 Task: Create a due date automation trigger when advanced on, on the tuesday of the week before a card is due add fields without custom field "Resume" set to a number lower than 1 and lower or equal to 10 at 11:00 AM.
Action: Mouse moved to (984, 78)
Screenshot: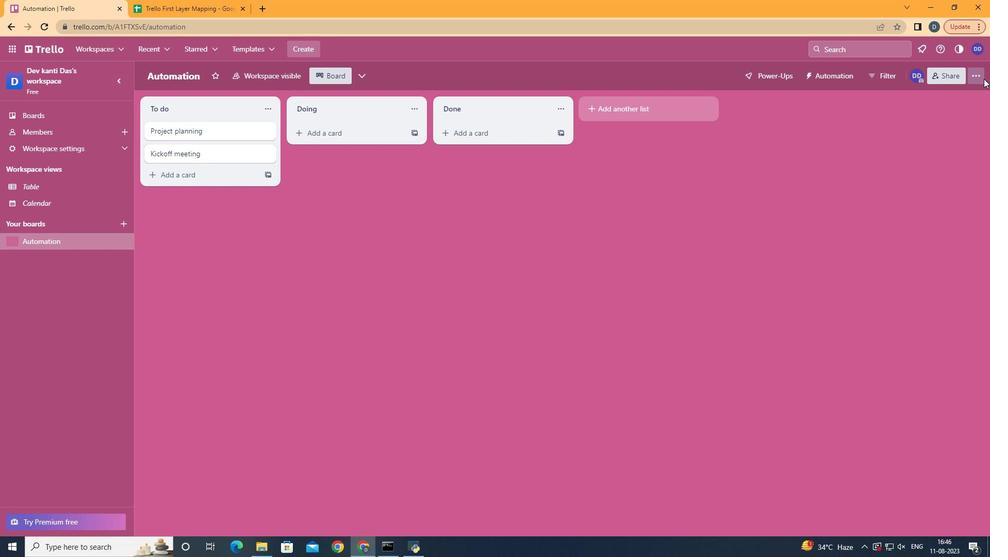 
Action: Mouse pressed left at (984, 78)
Screenshot: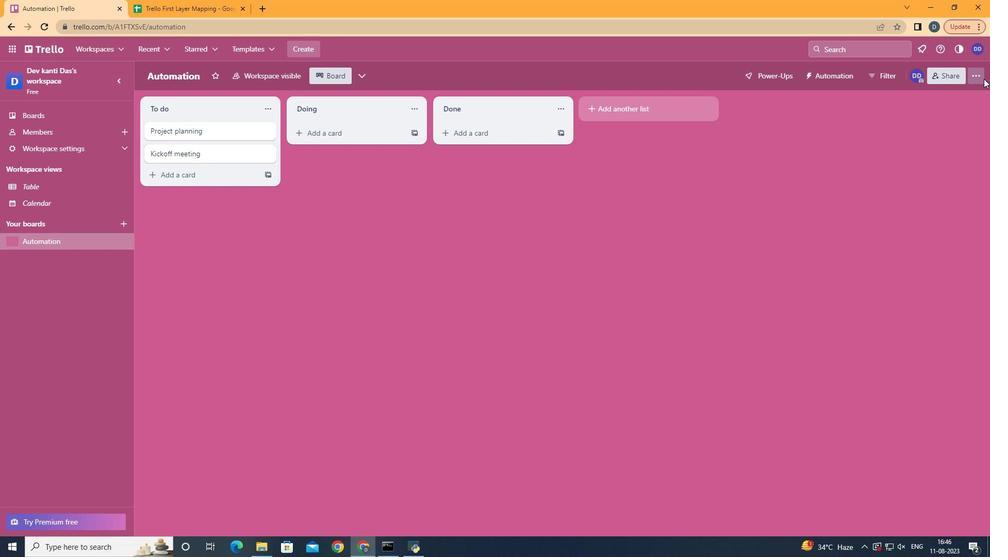 
Action: Mouse moved to (918, 211)
Screenshot: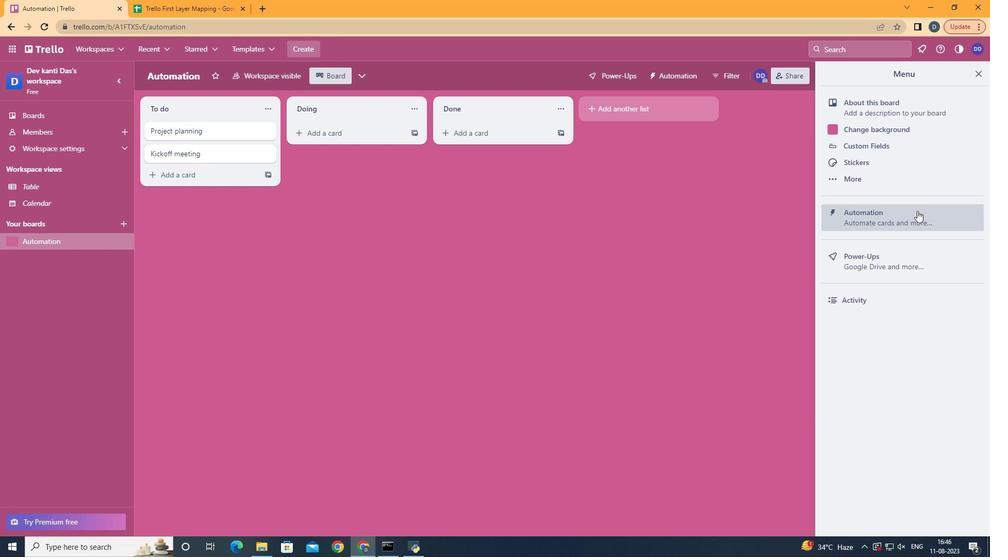 
Action: Mouse pressed left at (918, 211)
Screenshot: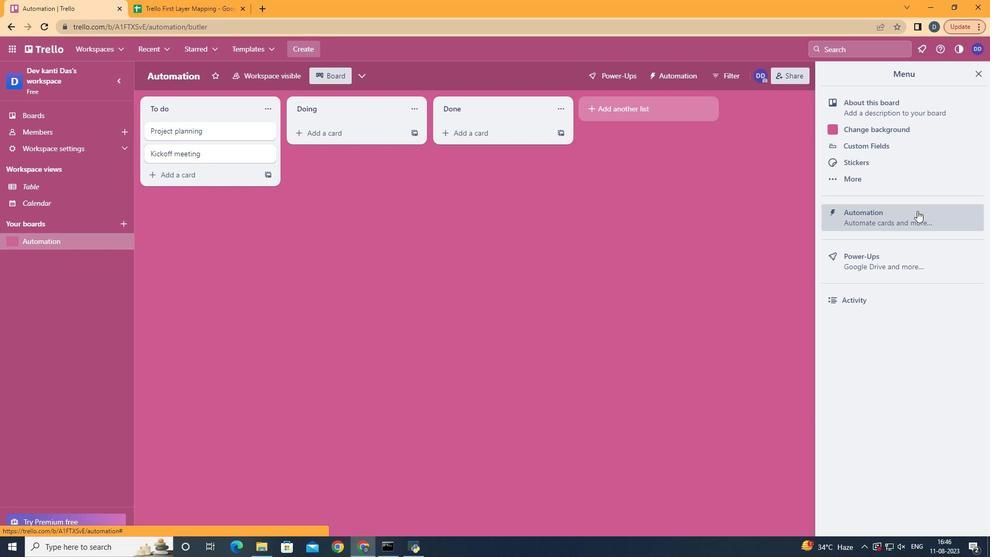 
Action: Mouse moved to (197, 211)
Screenshot: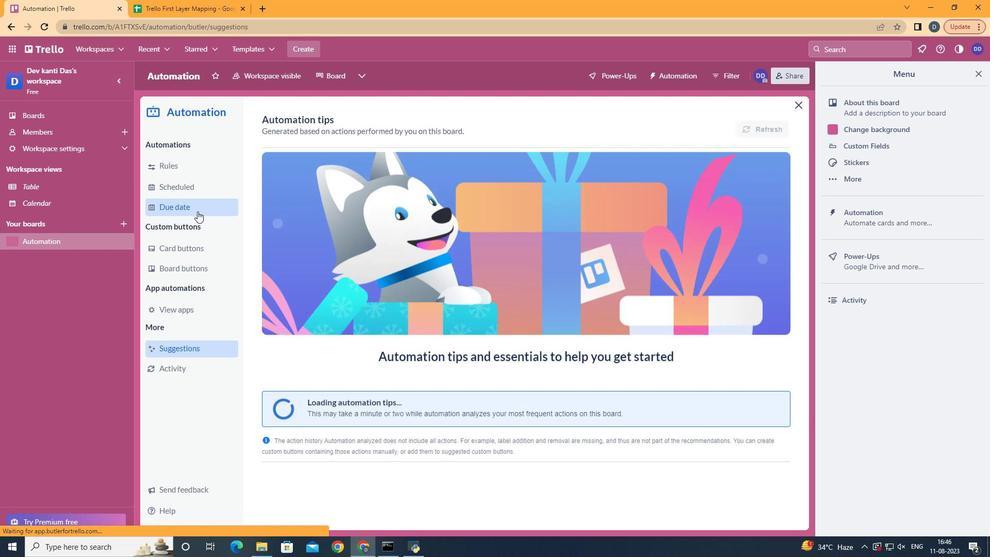 
Action: Mouse pressed left at (197, 211)
Screenshot: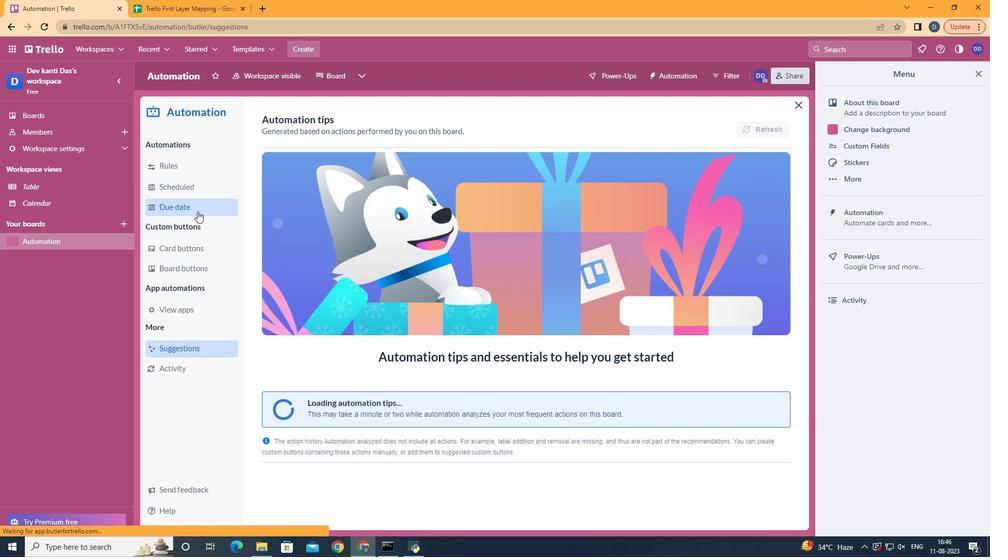 
Action: Mouse moved to (732, 122)
Screenshot: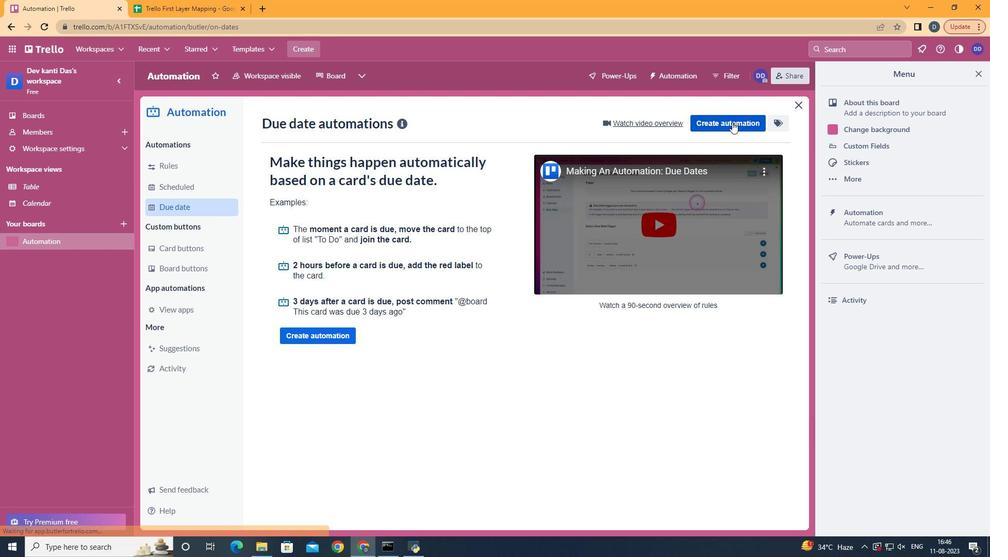 
Action: Mouse pressed left at (732, 122)
Screenshot: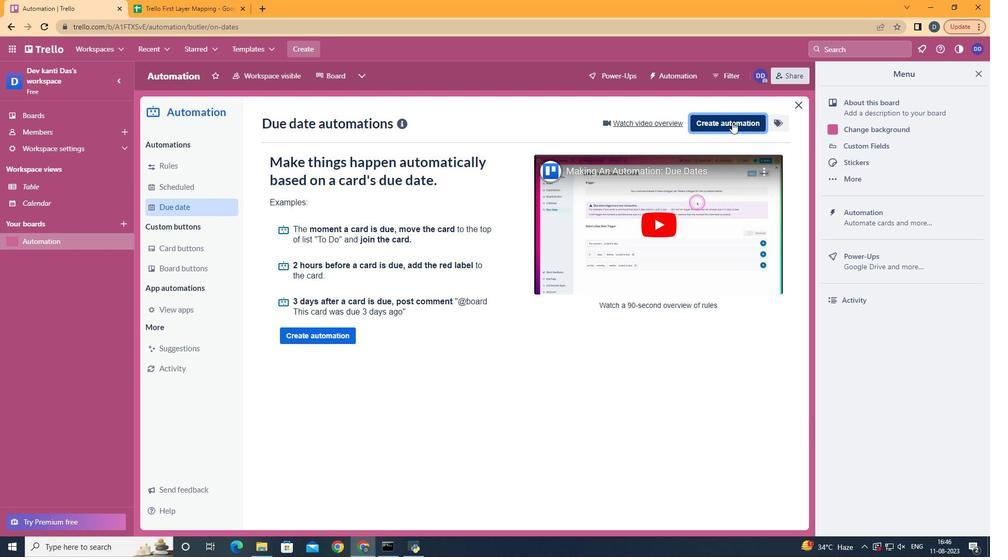 
Action: Mouse moved to (566, 221)
Screenshot: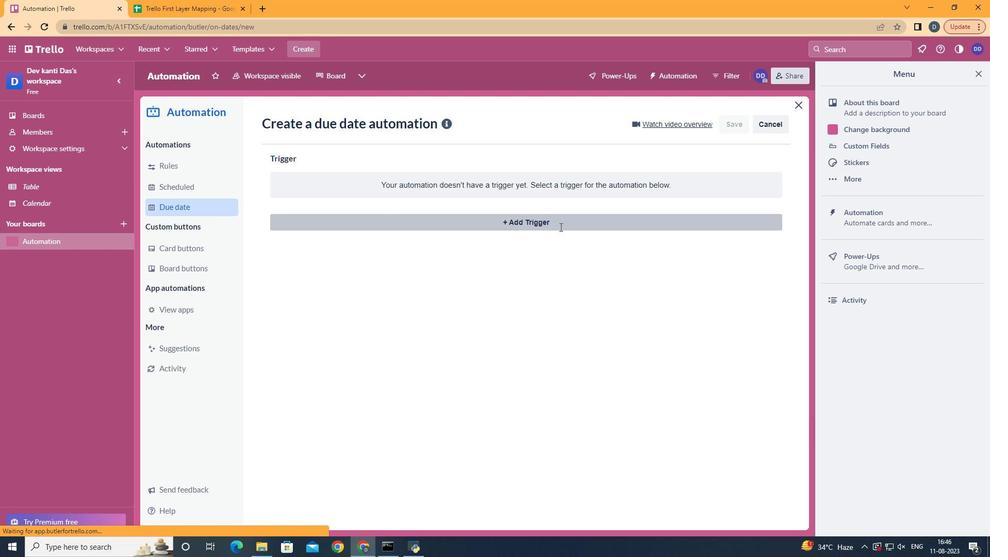 
Action: Mouse pressed left at (566, 221)
Screenshot: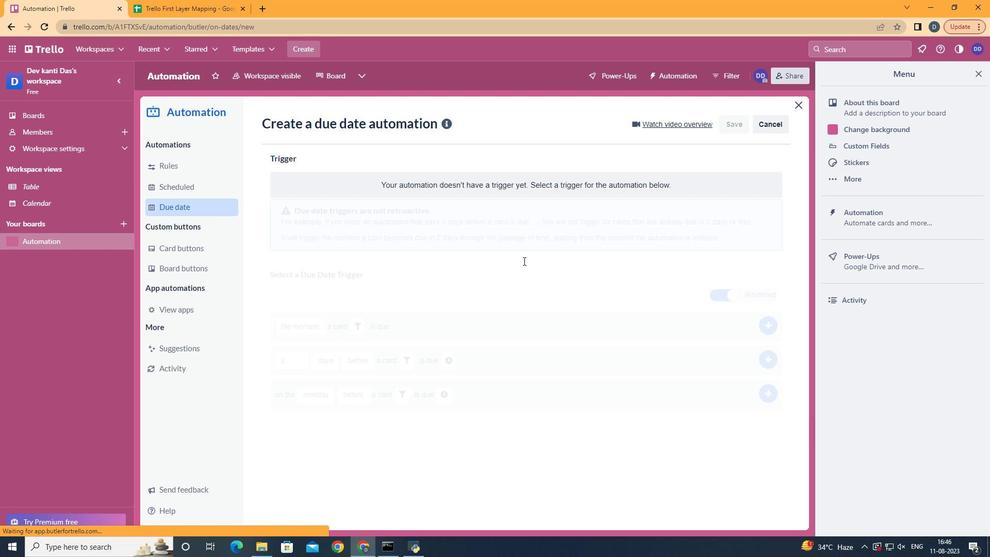 
Action: Mouse moved to (337, 286)
Screenshot: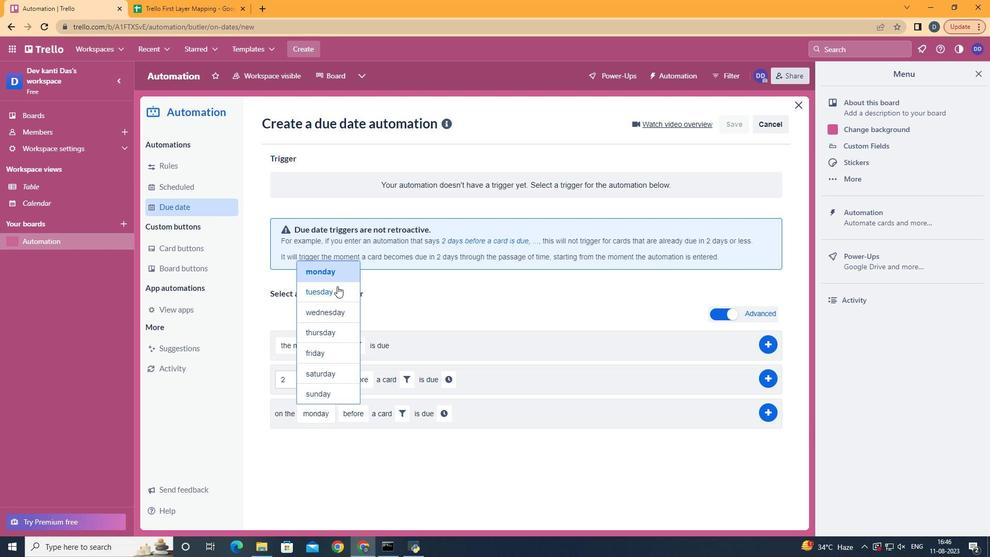 
Action: Mouse pressed left at (337, 286)
Screenshot: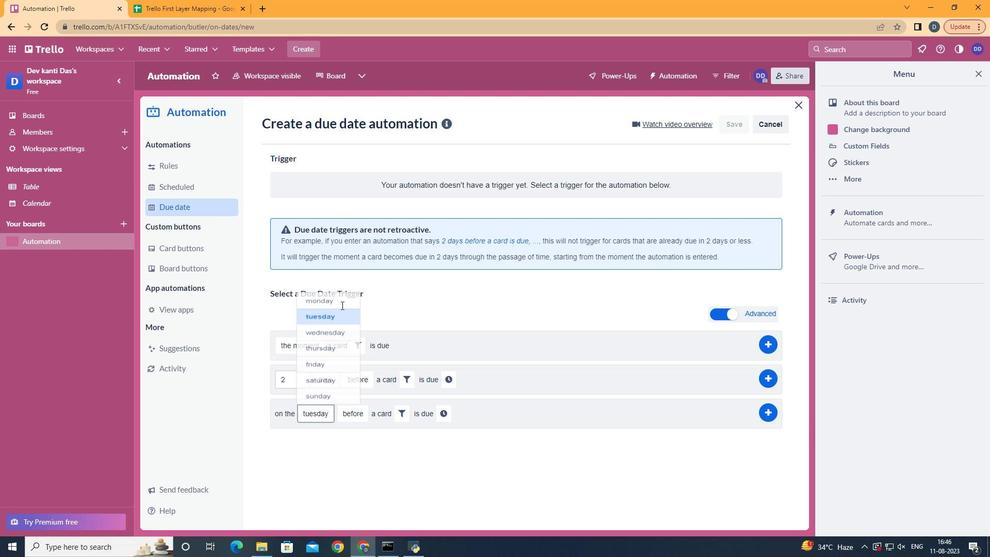 
Action: Mouse moved to (395, 495)
Screenshot: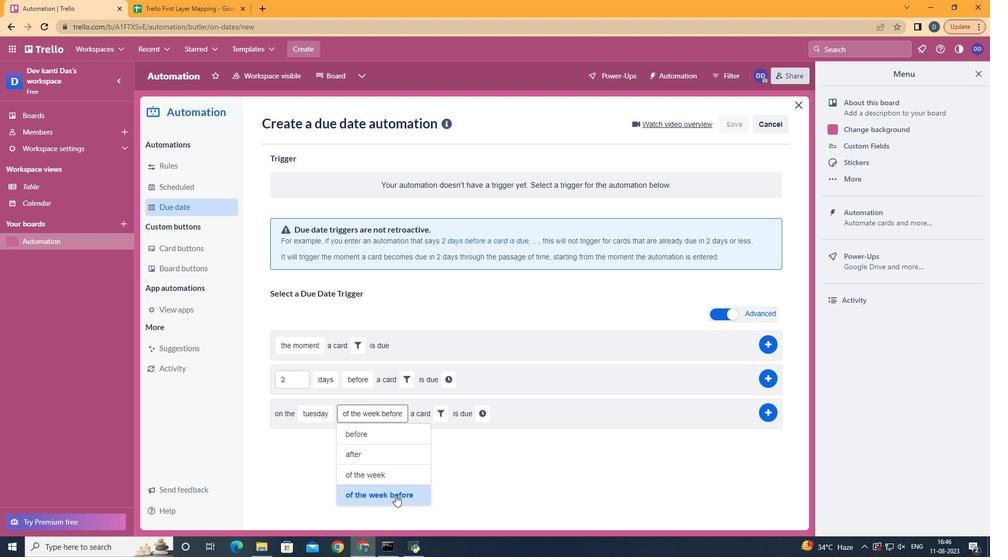 
Action: Mouse pressed left at (395, 495)
Screenshot: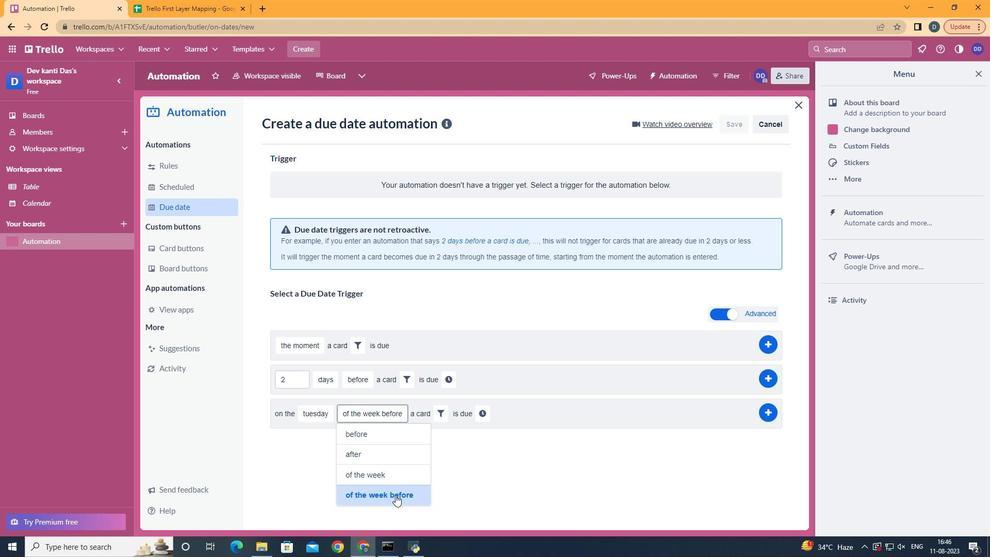 
Action: Mouse moved to (440, 414)
Screenshot: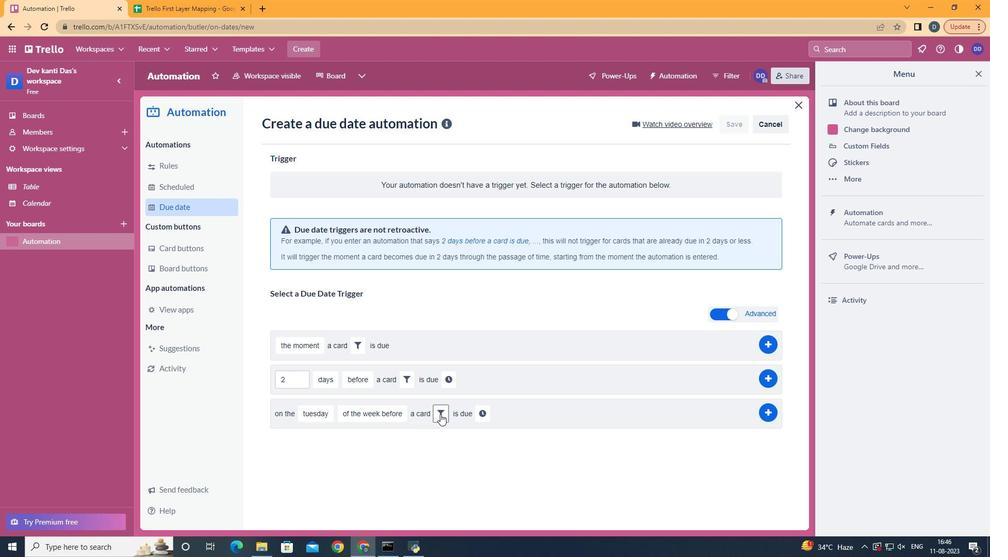 
Action: Mouse pressed left at (440, 414)
Screenshot: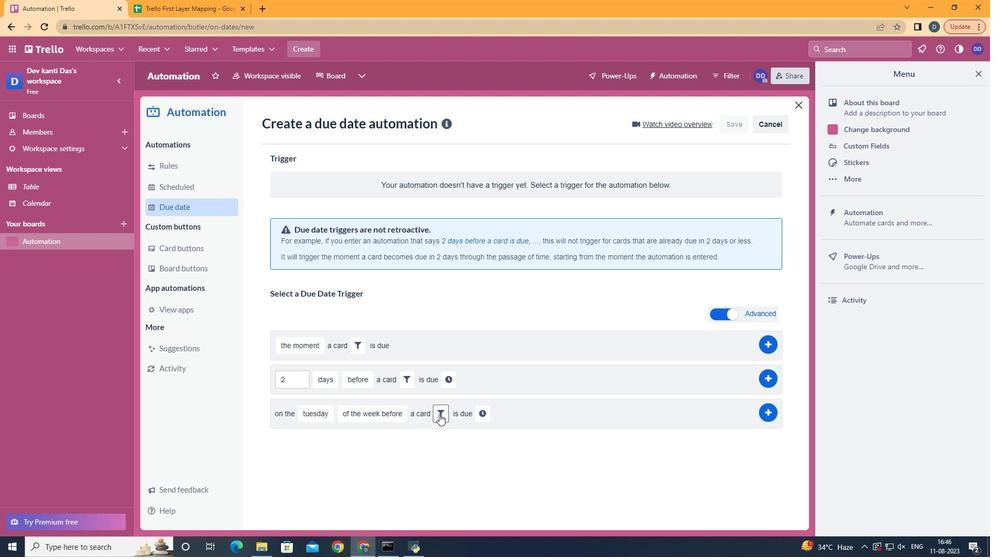 
Action: Mouse moved to (610, 441)
Screenshot: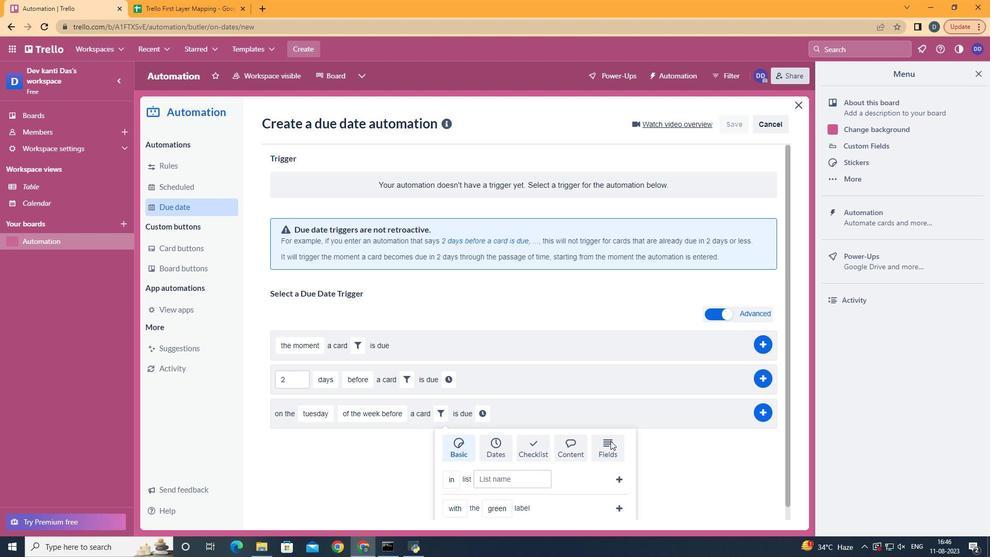 
Action: Mouse pressed left at (610, 441)
Screenshot: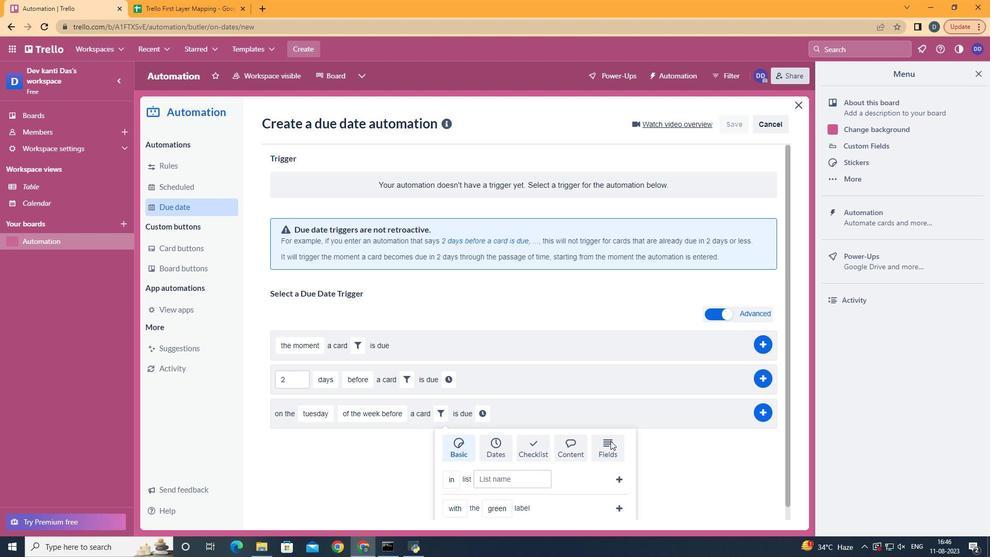 
Action: Mouse scrolled (610, 440) with delta (0, 0)
Screenshot: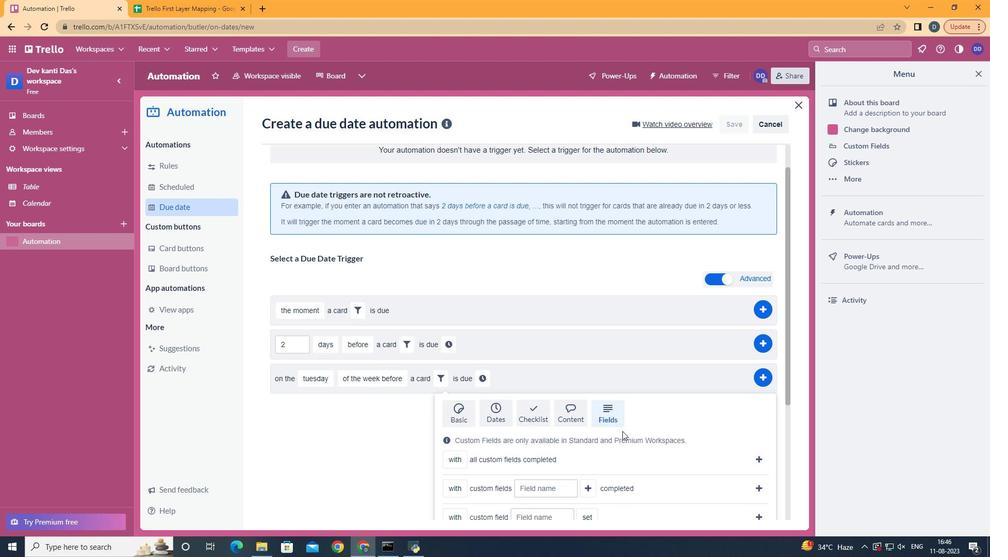 
Action: Mouse scrolled (610, 440) with delta (0, 0)
Screenshot: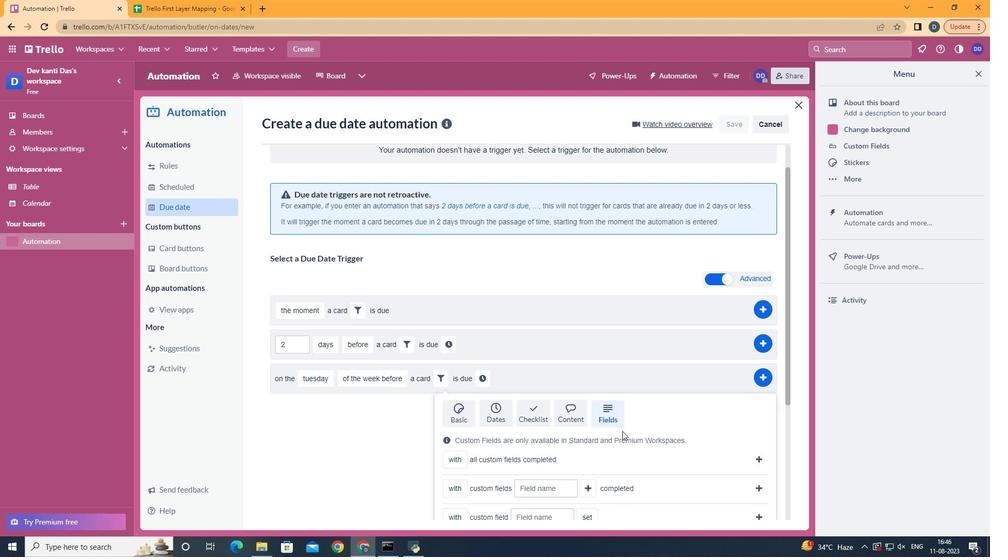 
Action: Mouse scrolled (610, 440) with delta (0, 0)
Screenshot: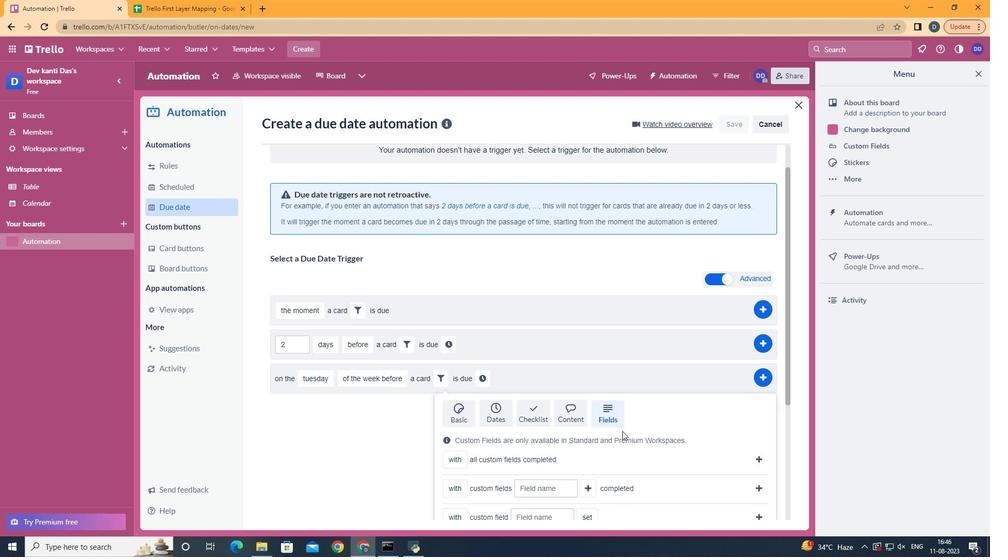 
Action: Mouse scrolled (610, 440) with delta (0, 0)
Screenshot: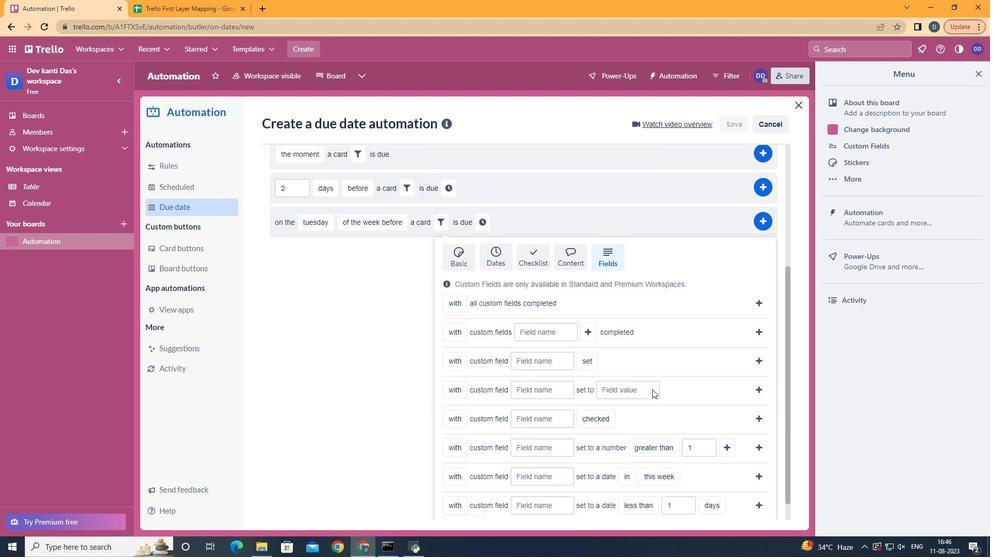 
Action: Mouse scrolled (610, 440) with delta (0, 0)
Screenshot: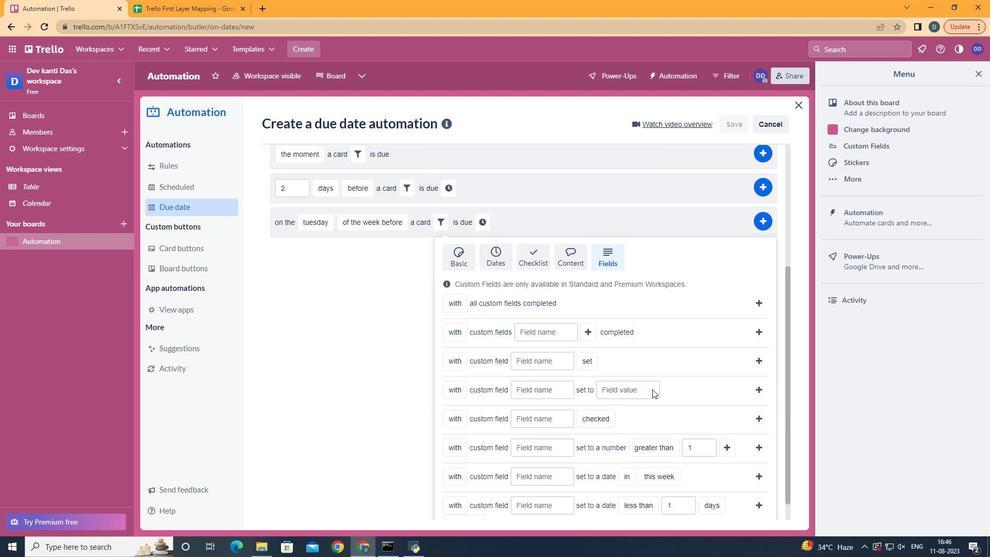 
Action: Mouse moved to (462, 461)
Screenshot: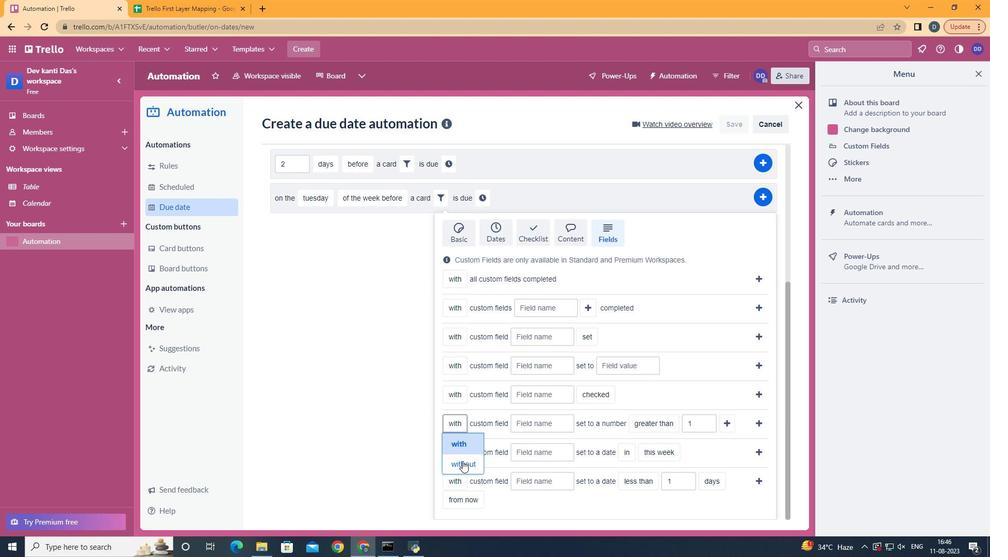 
Action: Mouse pressed left at (462, 461)
Screenshot: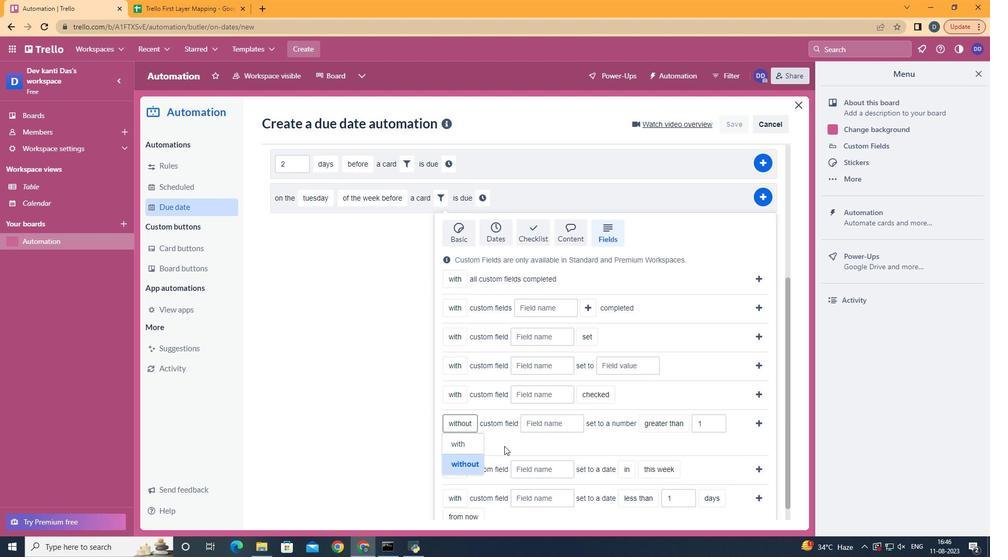 
Action: Mouse moved to (541, 422)
Screenshot: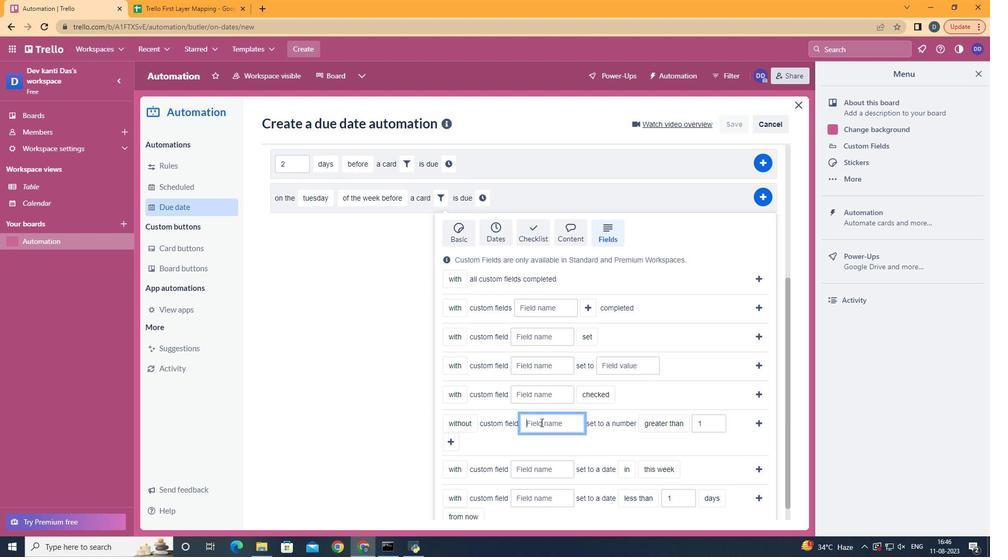 
Action: Mouse pressed left at (541, 422)
Screenshot: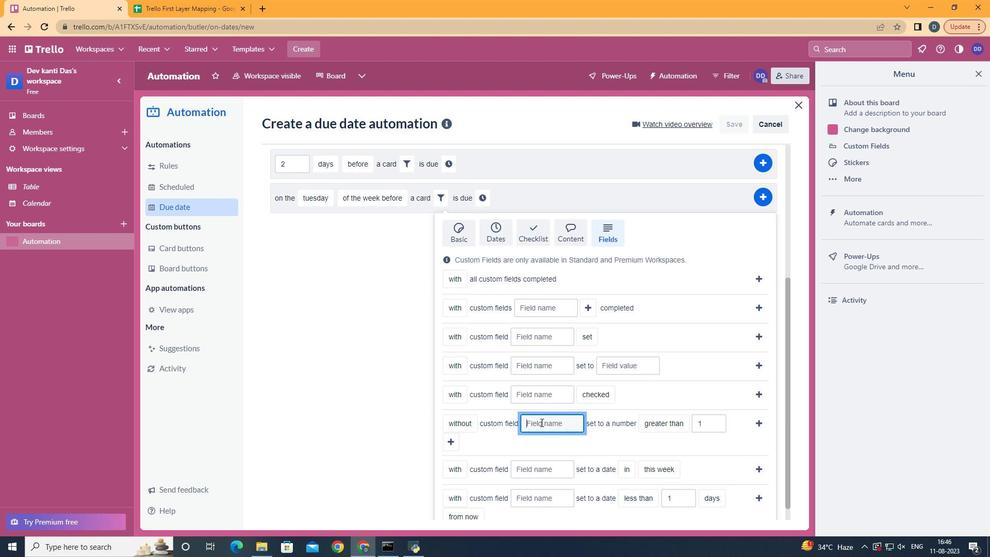 
Action: Key pressed <Key.shift>Resume
Screenshot: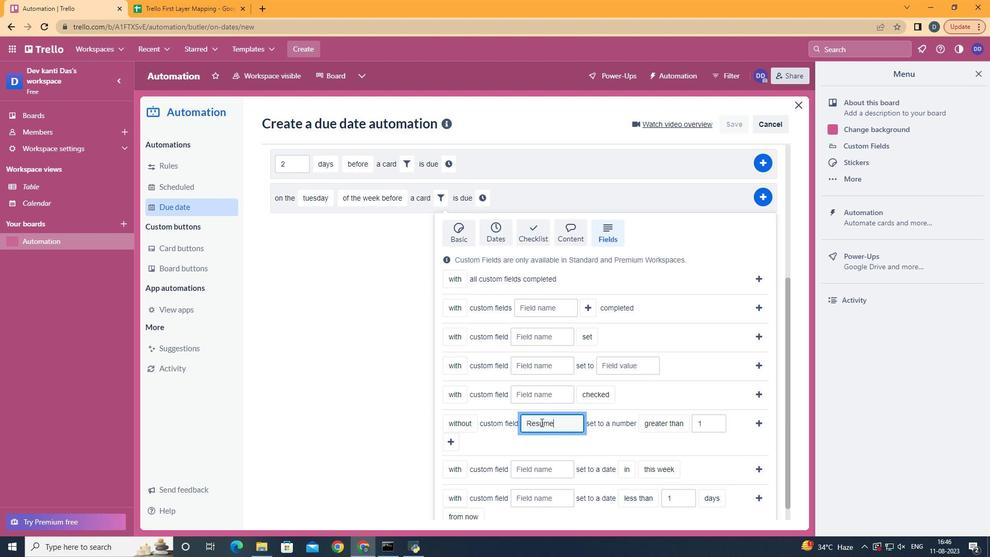 
Action: Mouse moved to (672, 479)
Screenshot: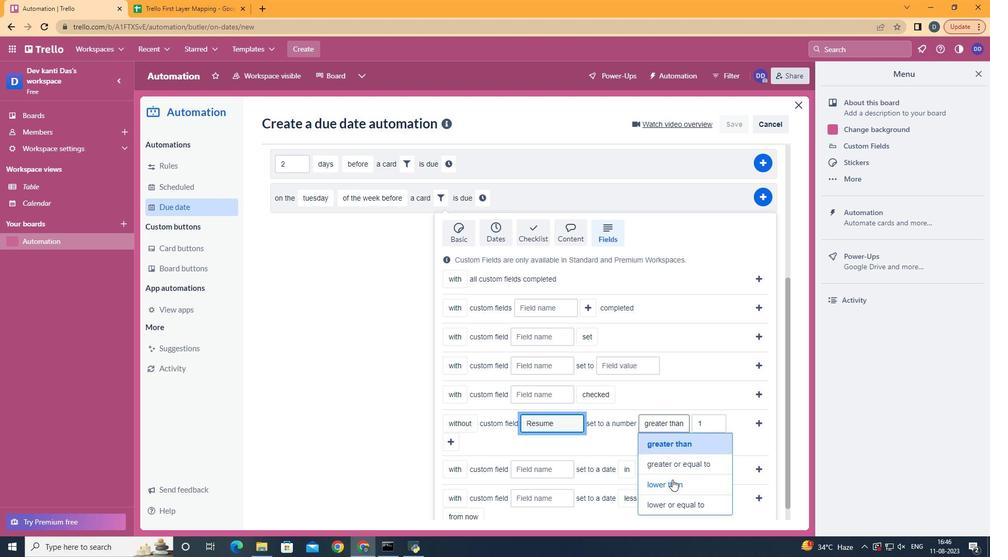 
Action: Mouse pressed left at (672, 479)
Screenshot: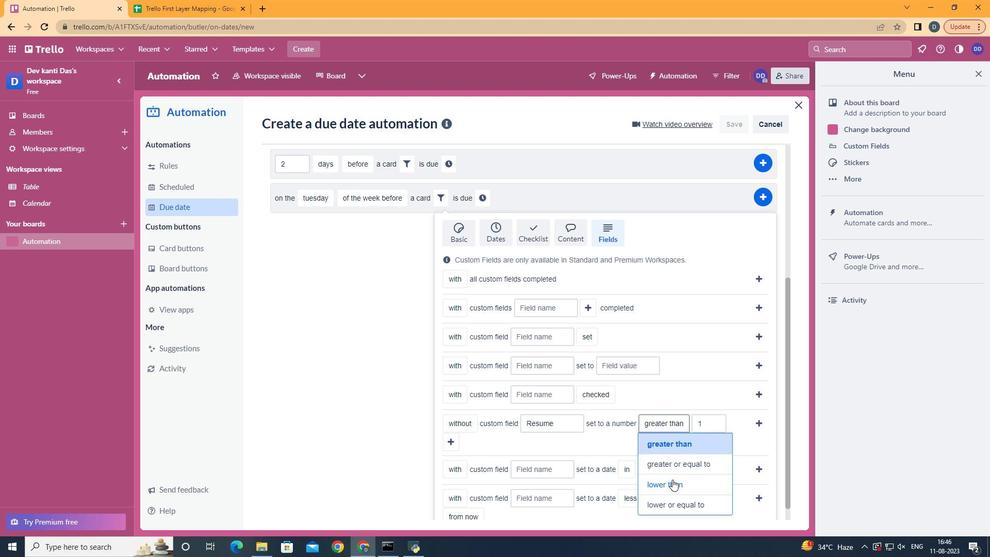 
Action: Mouse moved to (735, 425)
Screenshot: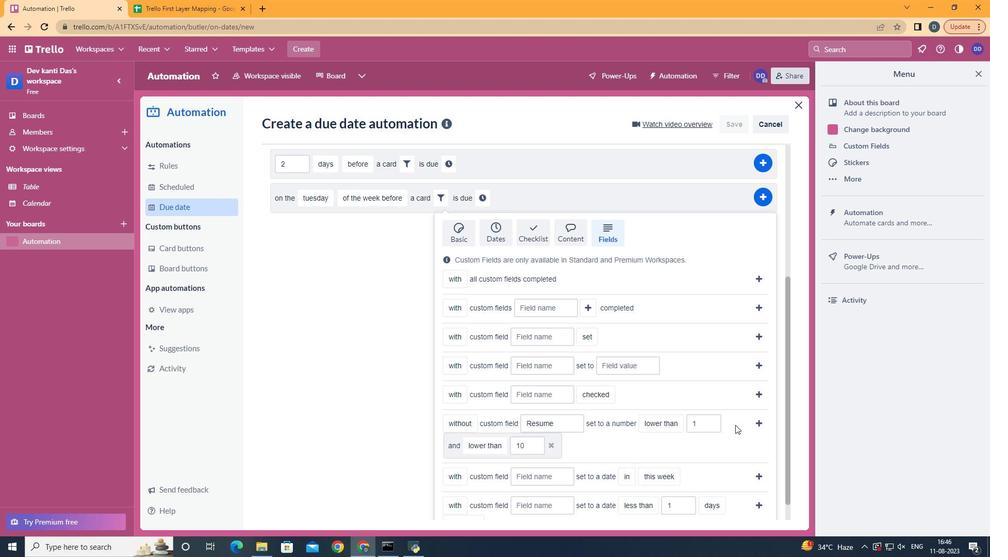 
Action: Mouse pressed left at (735, 425)
Screenshot: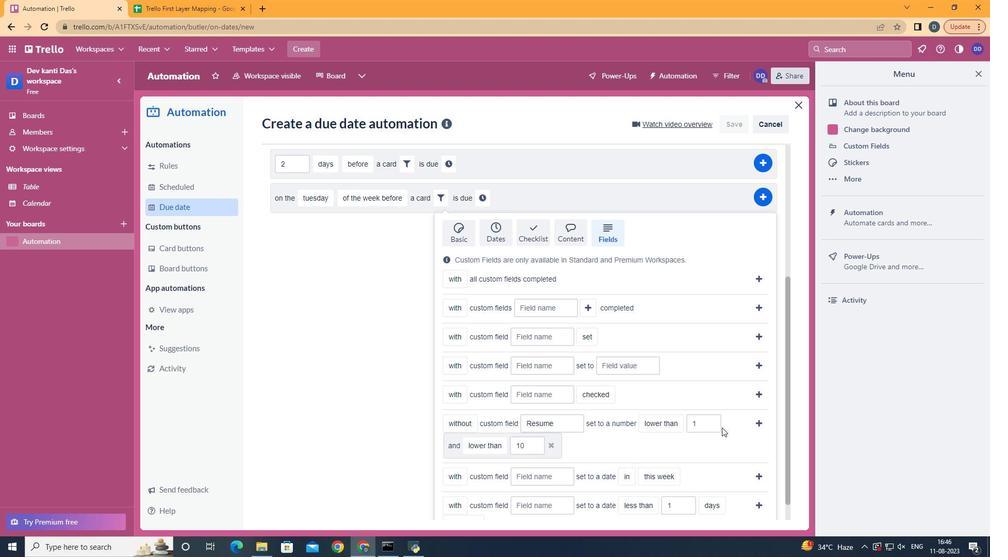 
Action: Mouse moved to (518, 377)
Screenshot: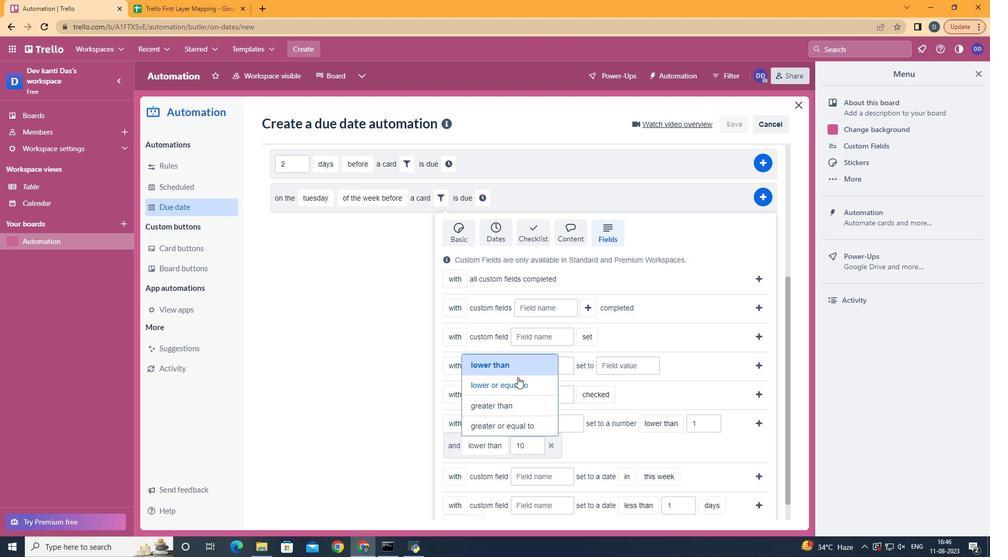
Action: Mouse pressed left at (518, 377)
Screenshot: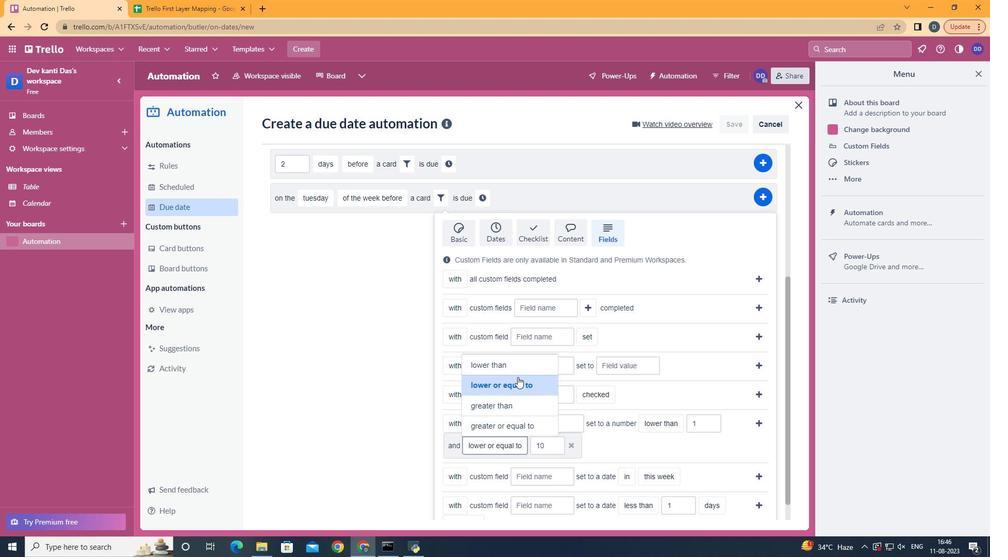 
Action: Mouse moved to (761, 426)
Screenshot: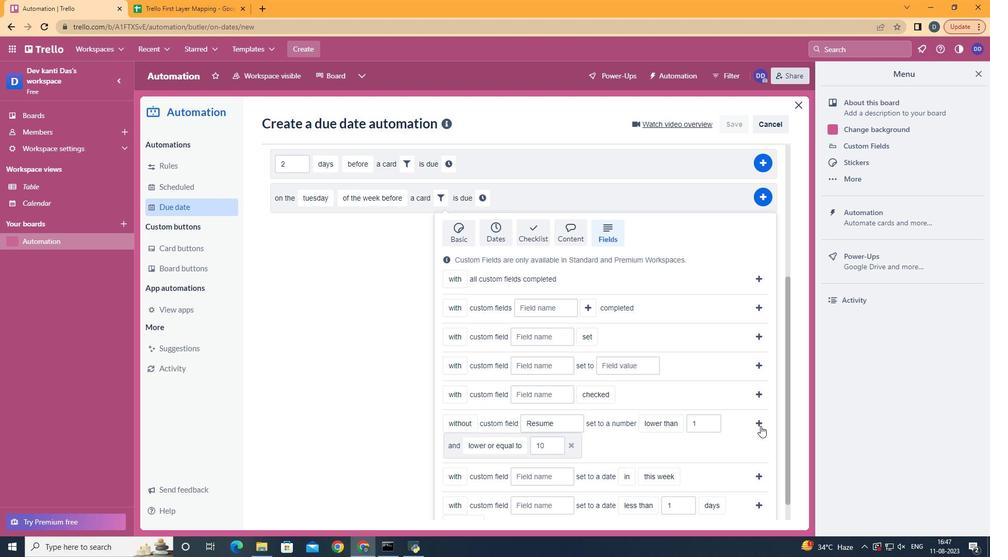 
Action: Mouse pressed left at (761, 426)
Screenshot: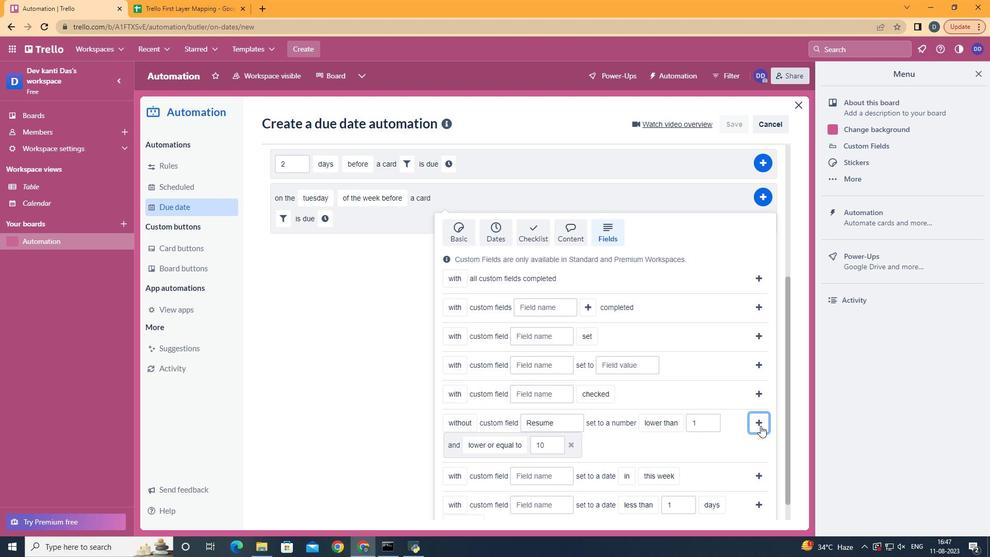 
Action: Mouse moved to (306, 436)
Screenshot: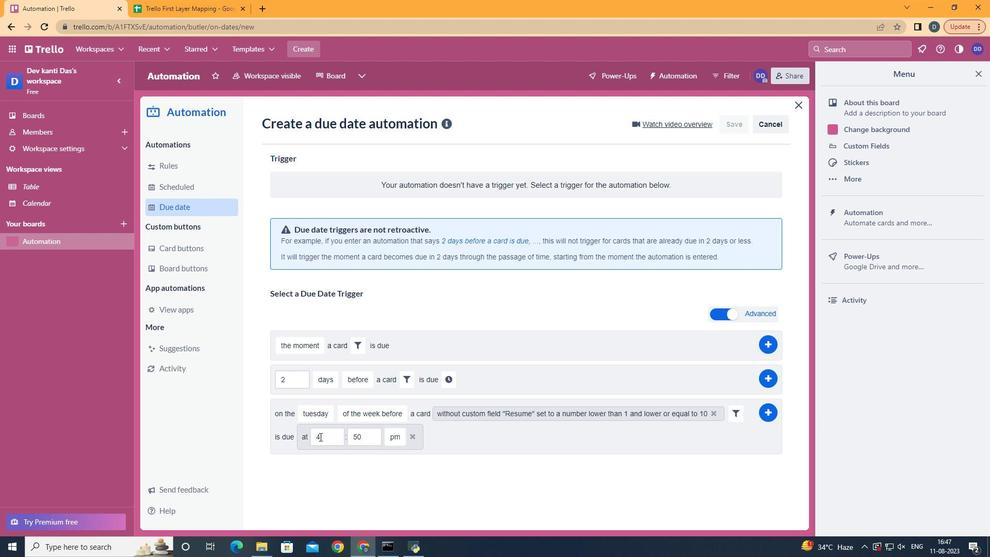 
Action: Mouse pressed left at (306, 436)
Screenshot: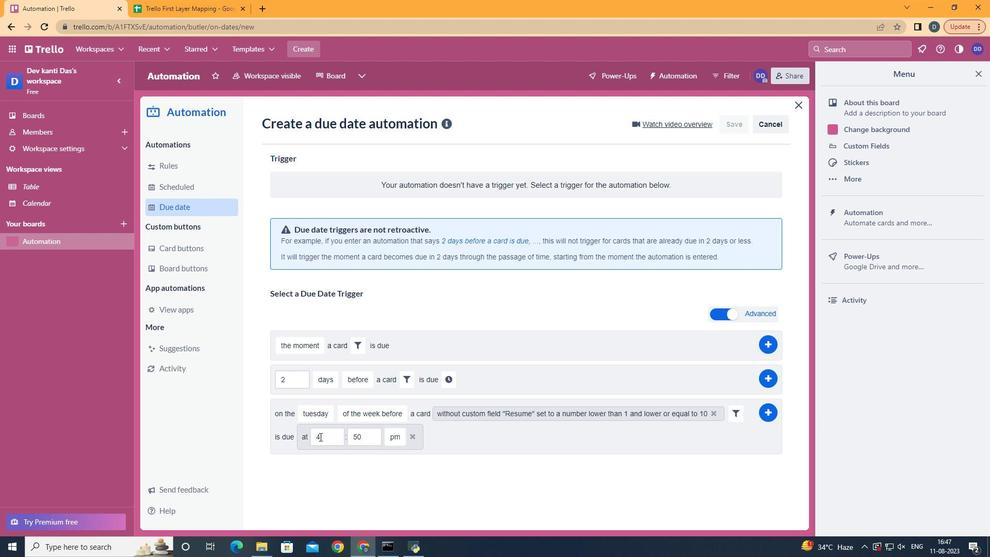 
Action: Mouse moved to (330, 438)
Screenshot: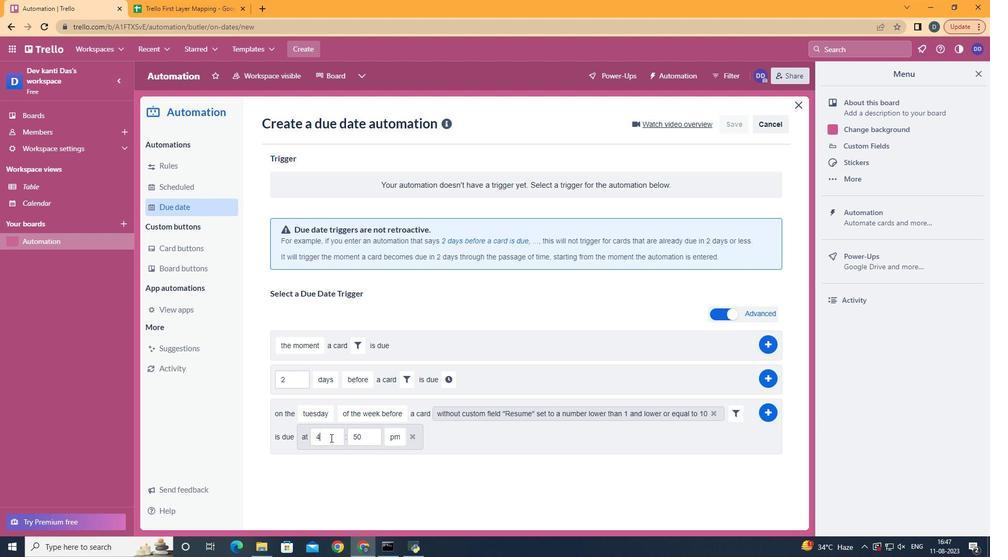 
Action: Mouse pressed left at (330, 438)
Screenshot: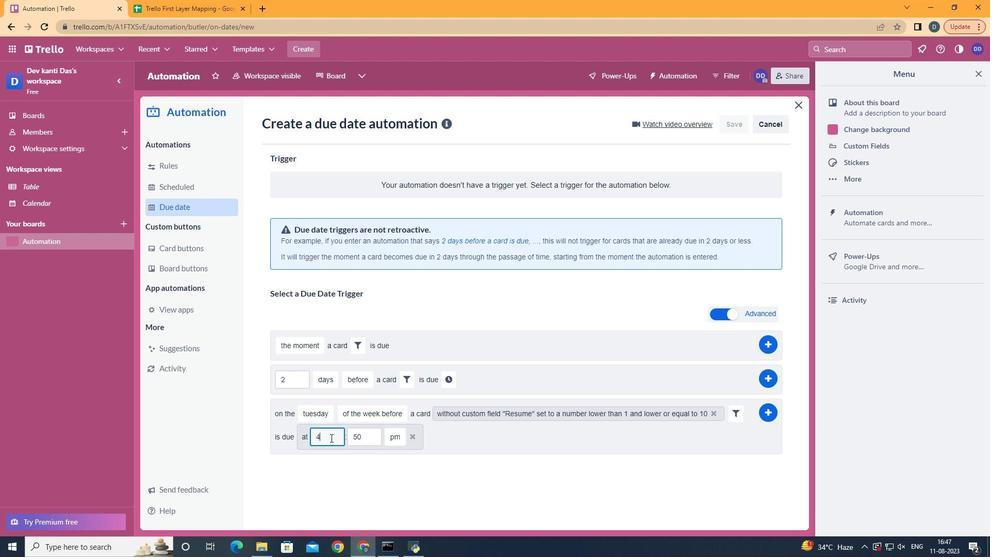 
Action: Mouse moved to (331, 438)
Screenshot: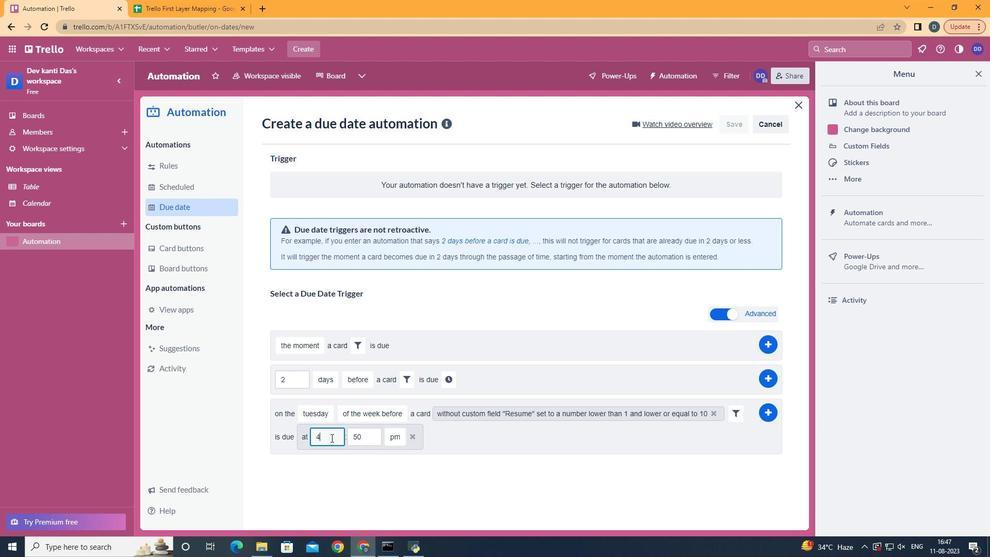 
Action: Key pressed <Key.backspace>11
Screenshot: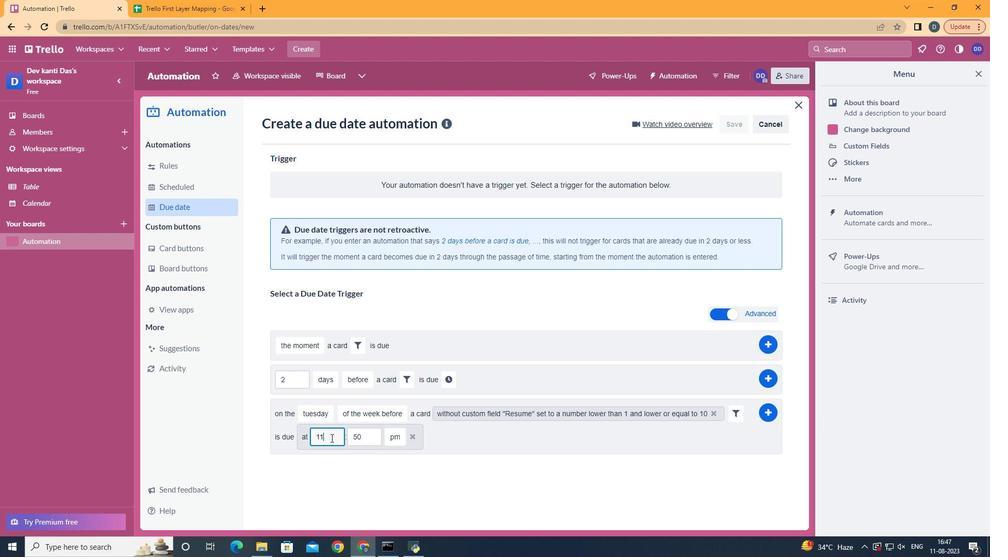 
Action: Mouse moved to (372, 436)
Screenshot: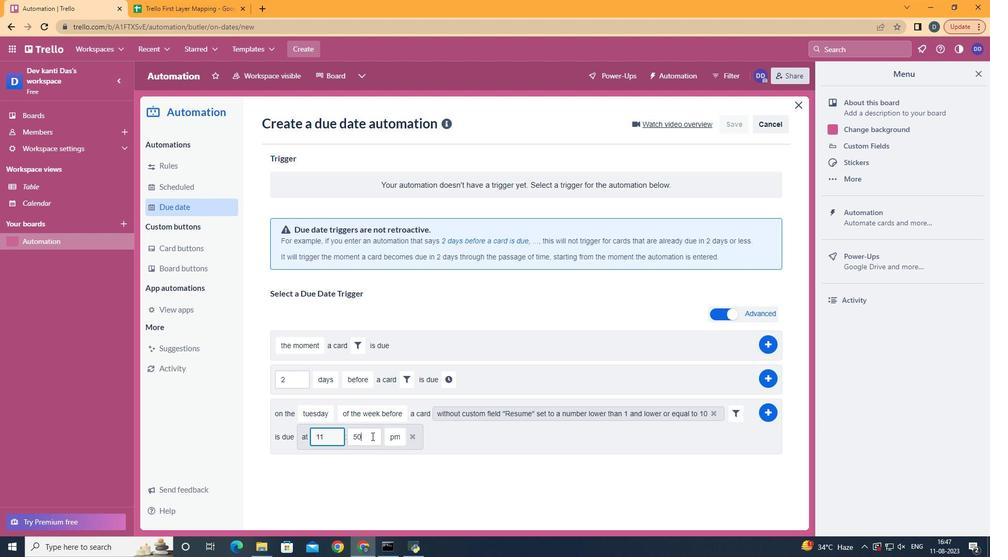 
Action: Mouse pressed left at (372, 436)
Screenshot: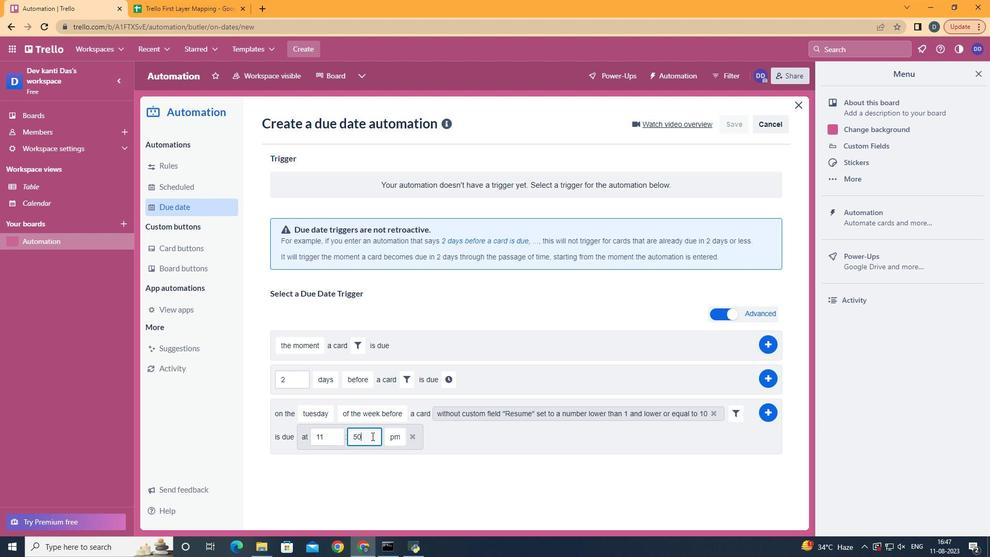 
Action: Key pressed <Key.backspace><Key.backspace>00
Screenshot: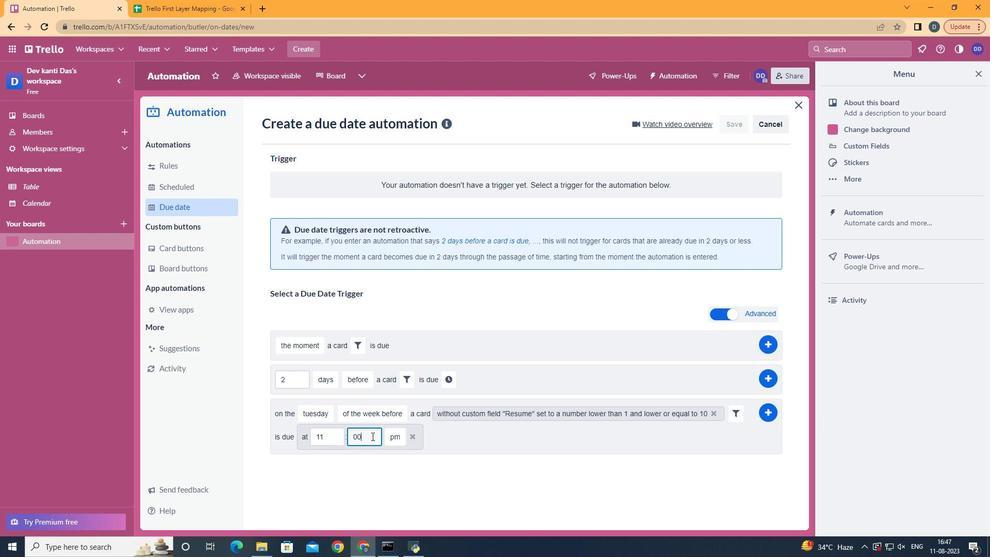 
Action: Mouse moved to (397, 452)
Screenshot: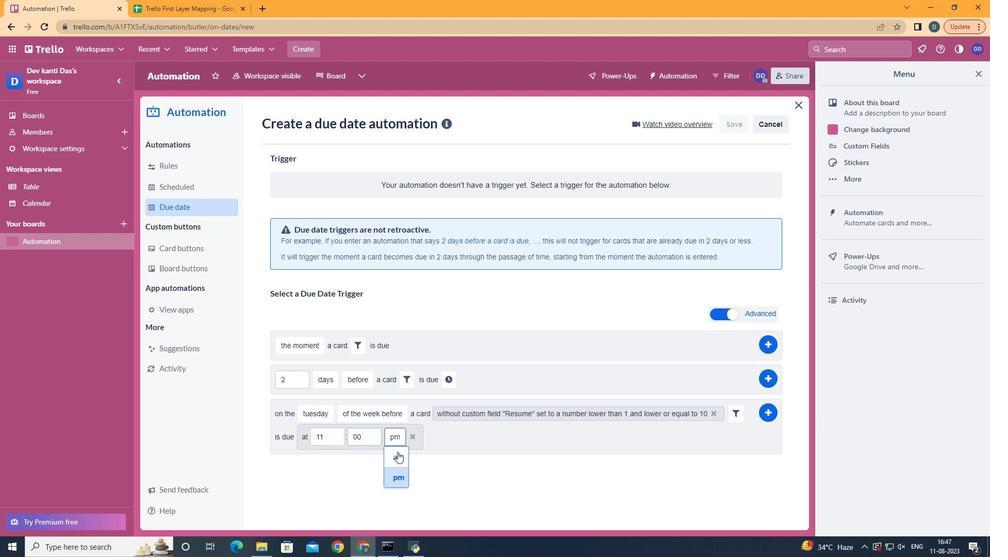 
Action: Mouse pressed left at (397, 452)
Screenshot: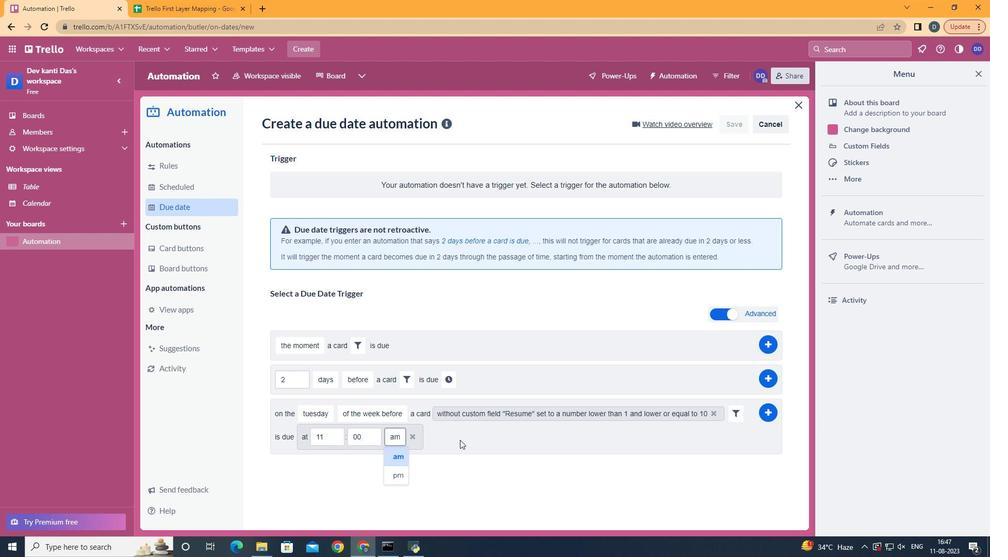 
Action: Mouse moved to (768, 412)
Screenshot: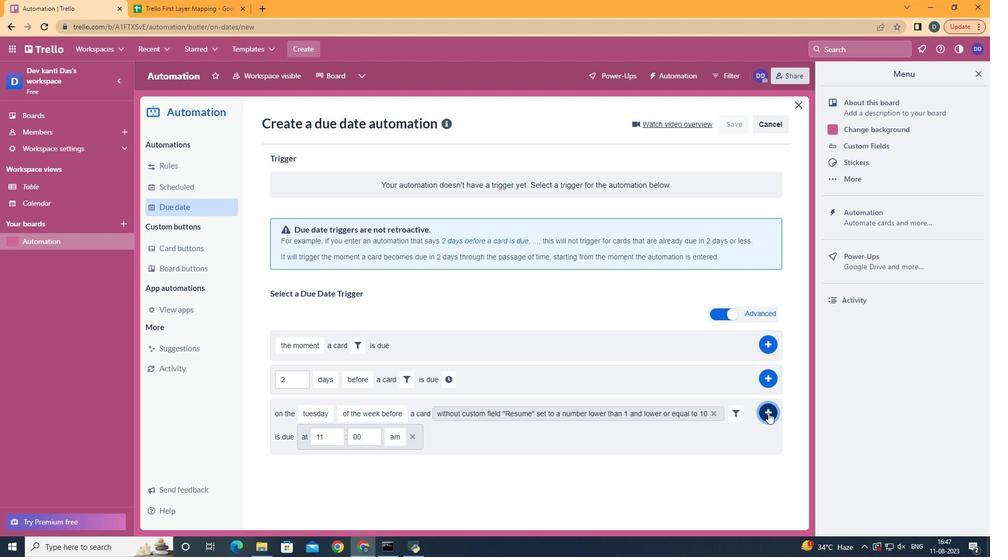 
Action: Mouse pressed left at (768, 412)
Screenshot: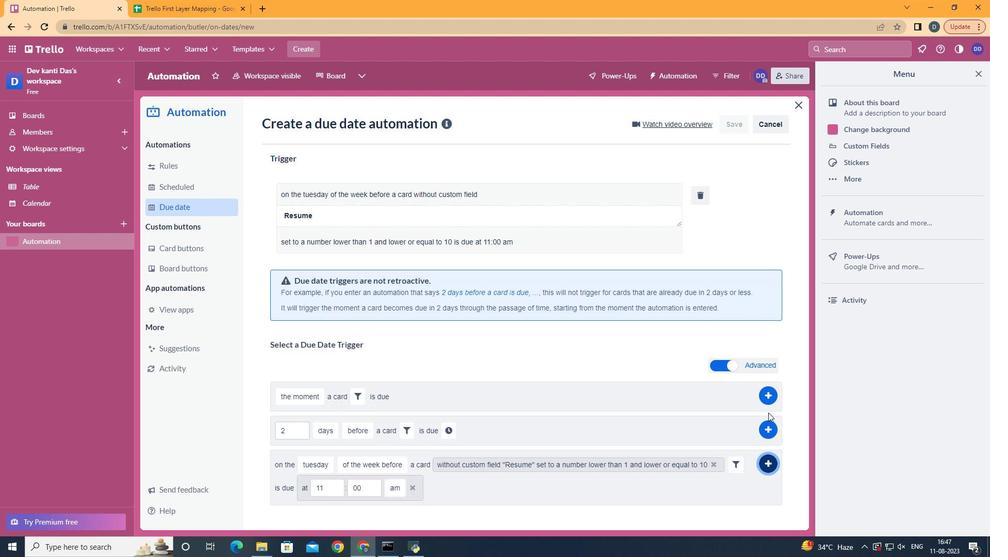 
Action: Mouse moved to (663, 257)
Screenshot: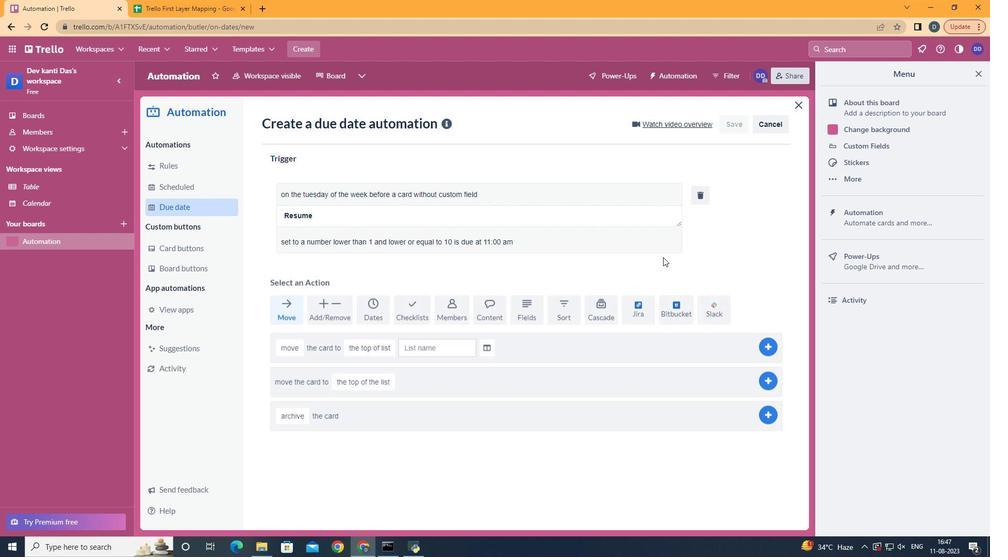 
